 Task: Access the engagement groups of "Digital Experience".
Action: Mouse moved to (1028, 75)
Screenshot: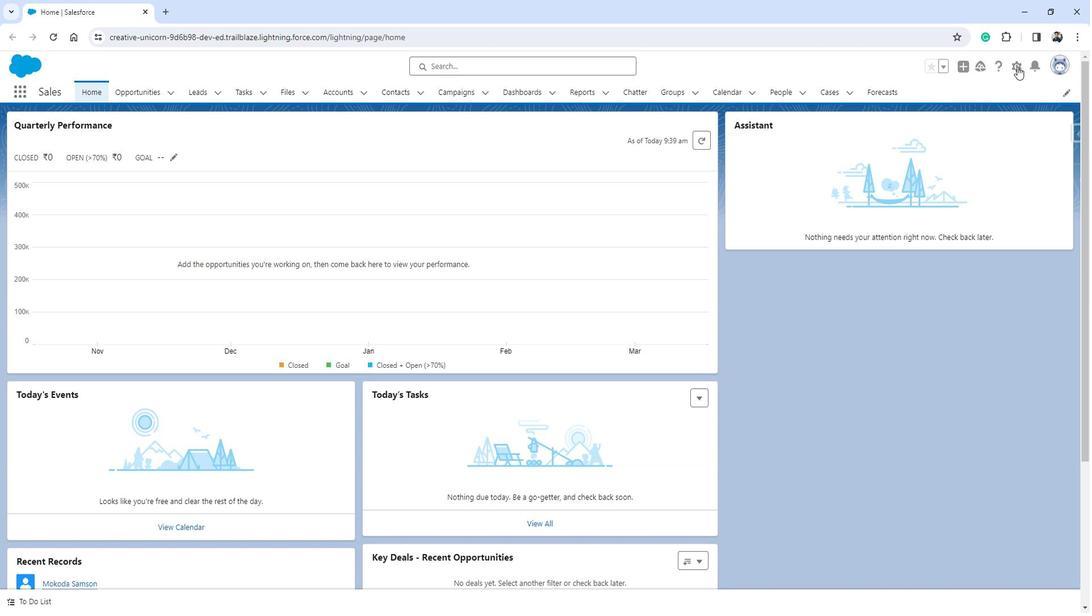 
Action: Mouse pressed left at (1028, 75)
Screenshot: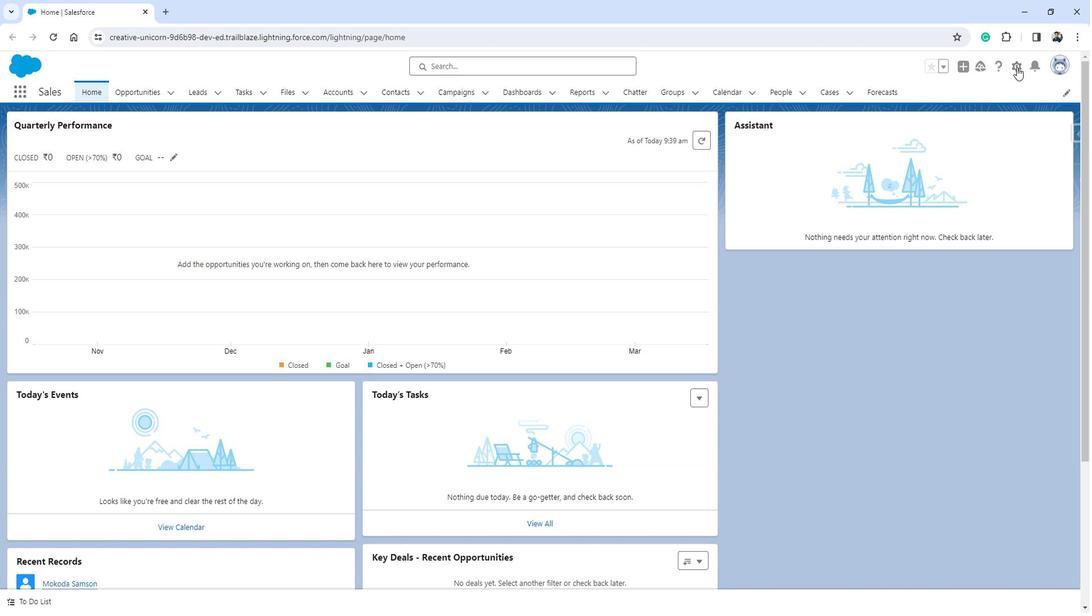 
Action: Mouse moved to (1001, 106)
Screenshot: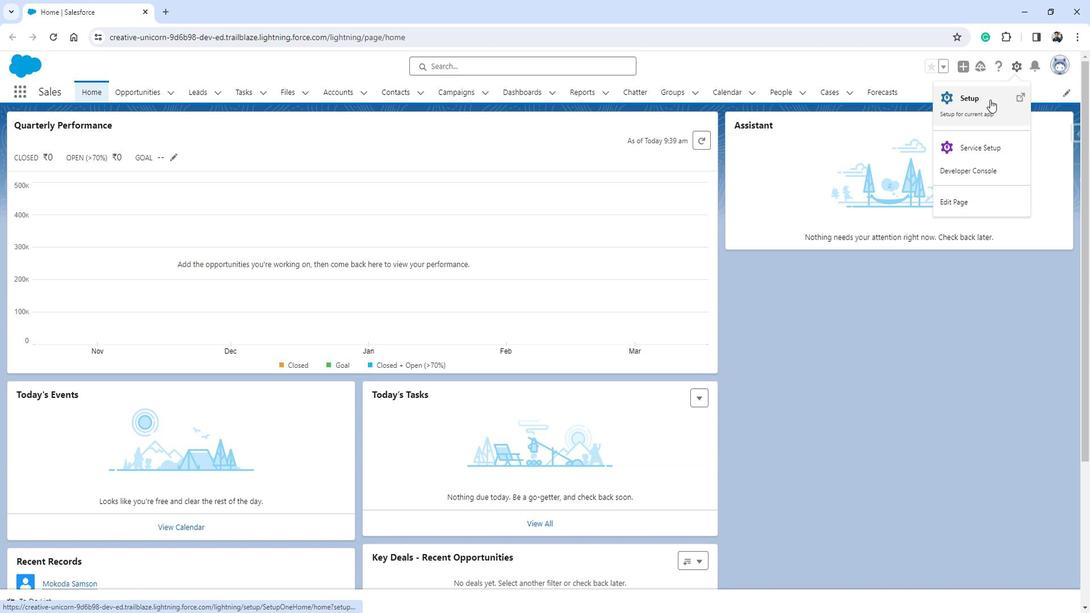 
Action: Mouse pressed left at (1001, 106)
Screenshot: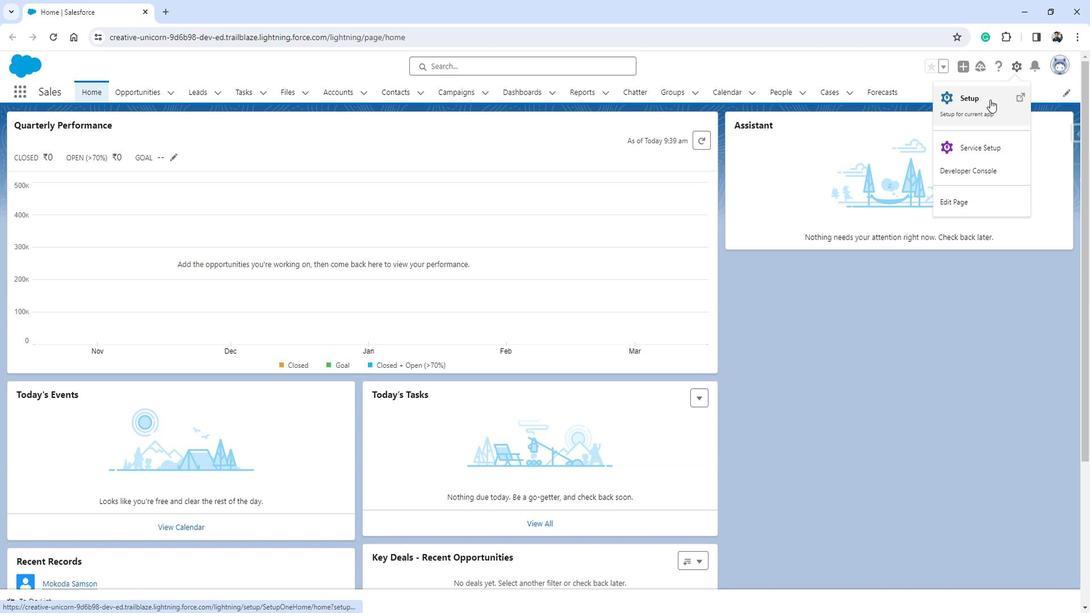 
Action: Mouse moved to (68, 439)
Screenshot: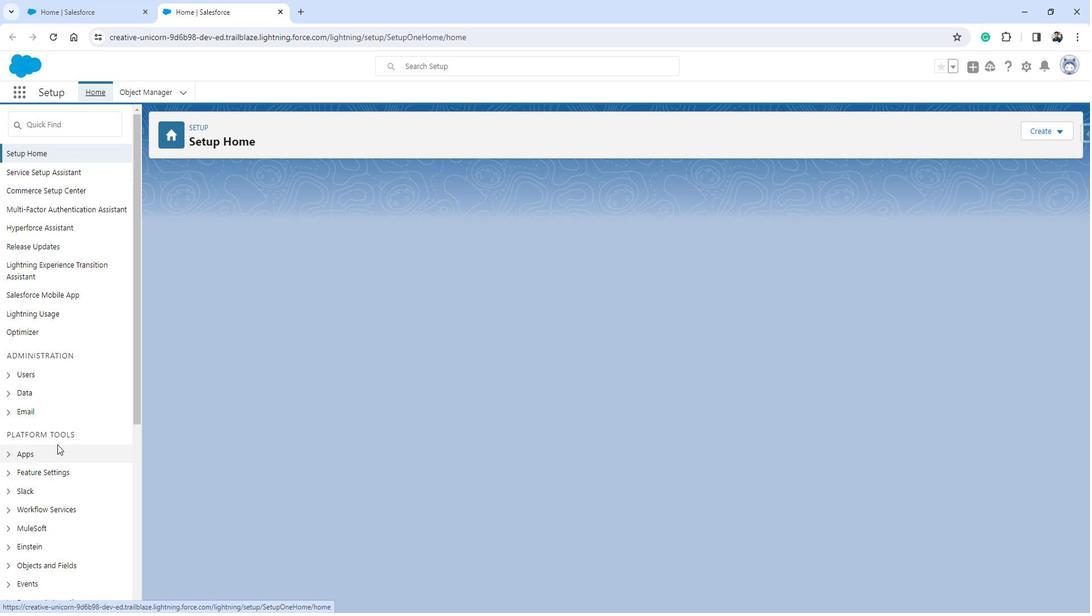 
Action: Mouse scrolled (68, 438) with delta (0, 0)
Screenshot: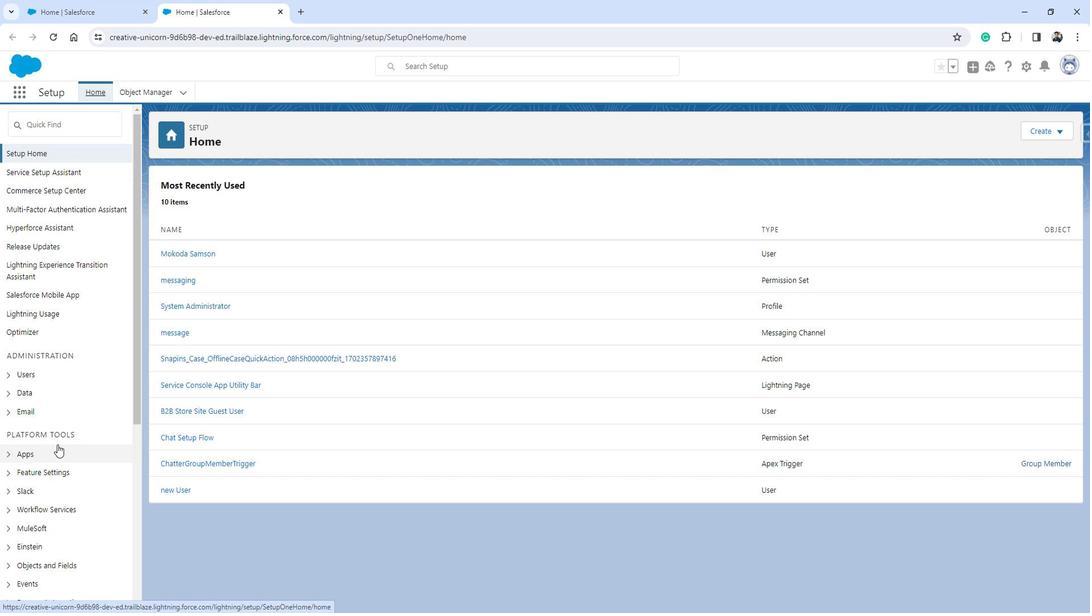 
Action: Mouse scrolled (68, 438) with delta (0, 0)
Screenshot: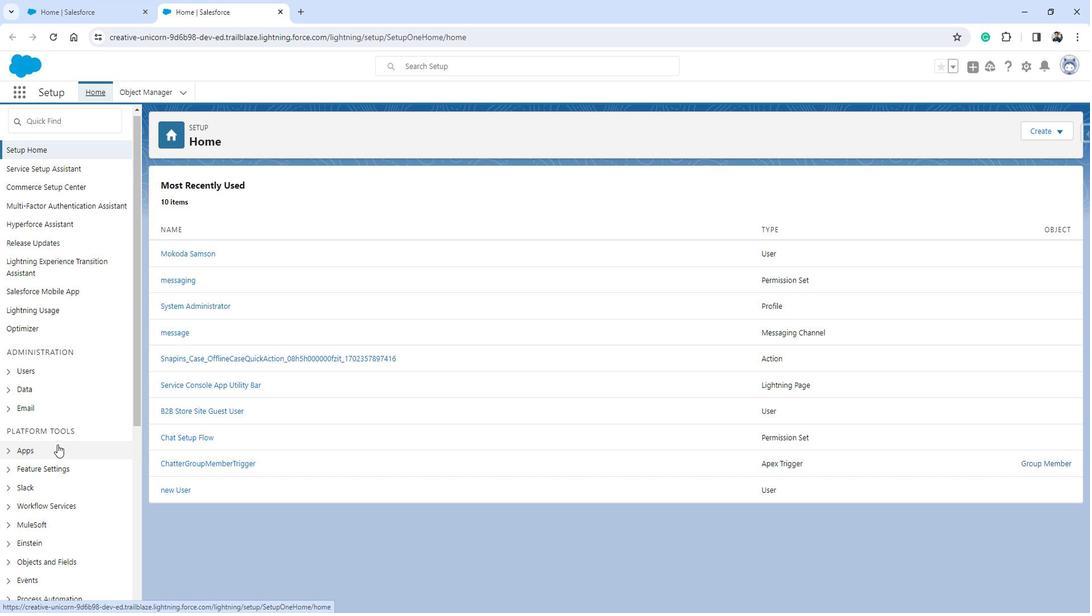 
Action: Mouse scrolled (68, 438) with delta (0, 0)
Screenshot: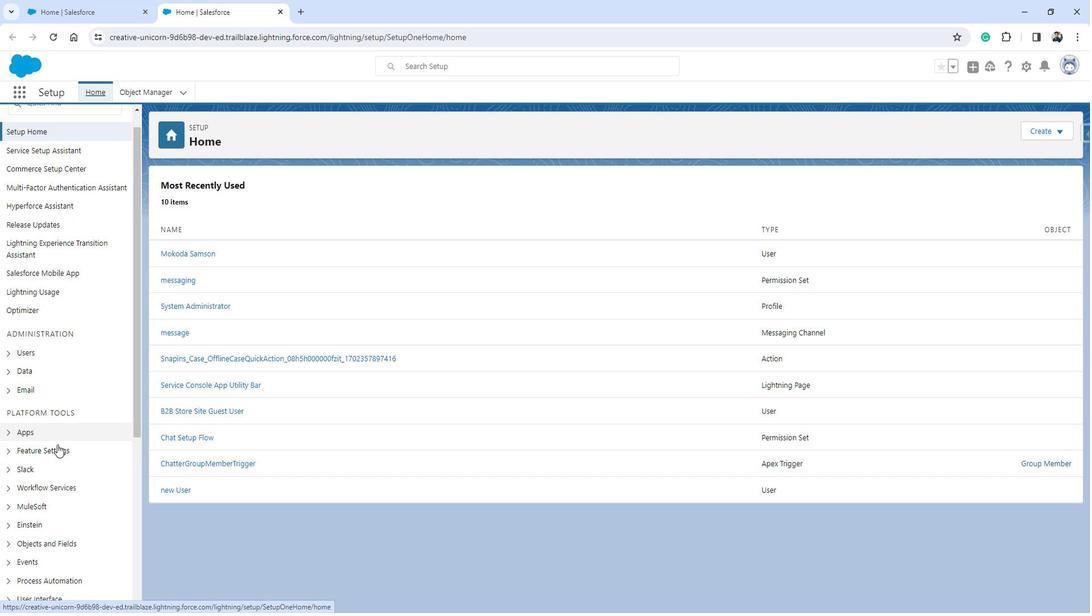 
Action: Mouse moved to (65, 299)
Screenshot: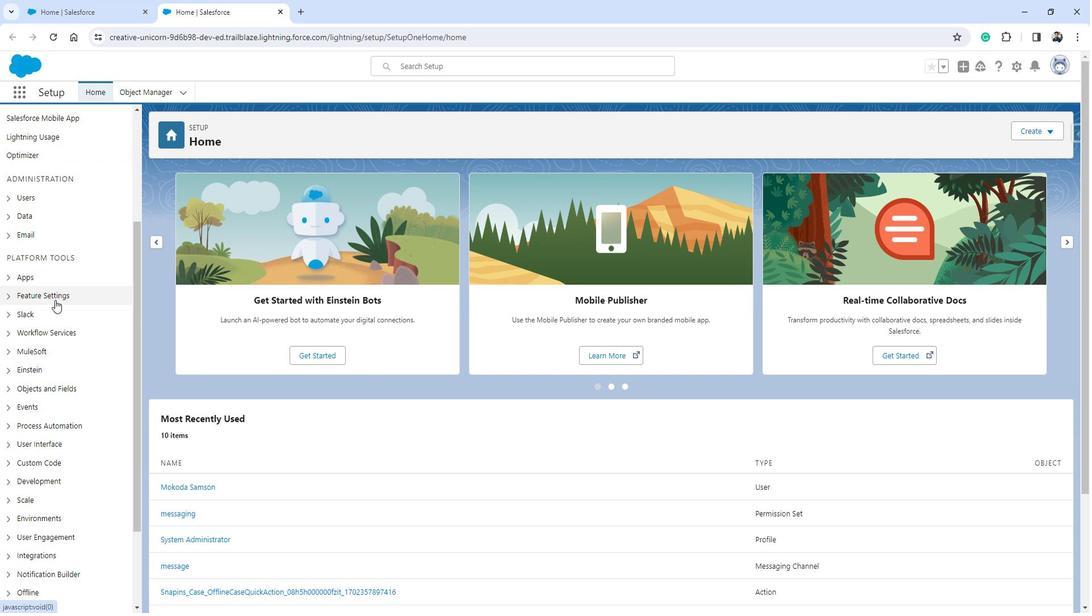 
Action: Mouse pressed left at (65, 299)
Screenshot: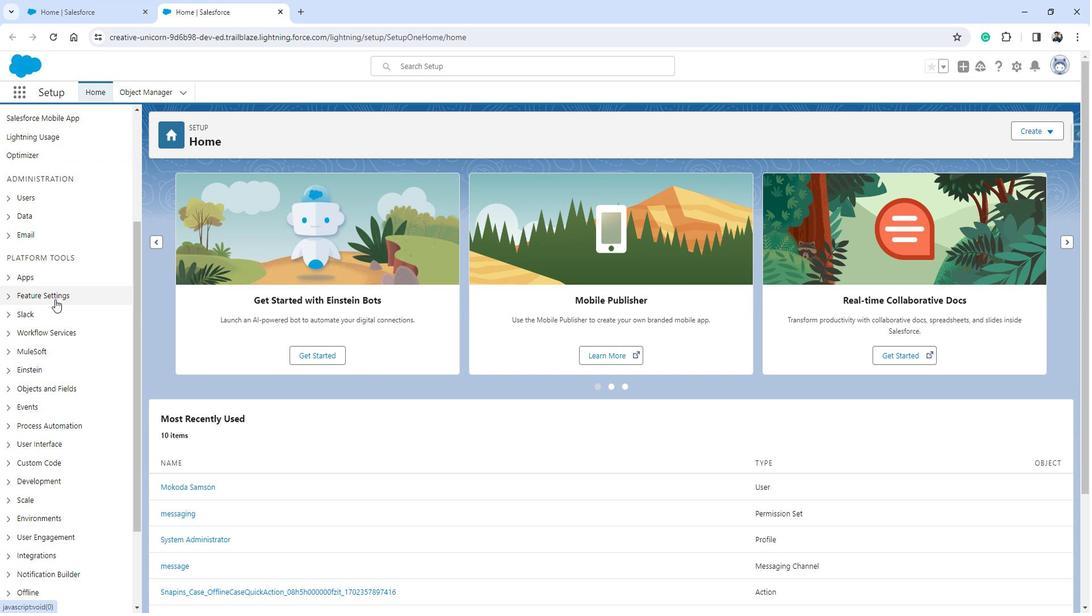 
Action: Mouse moved to (61, 415)
Screenshot: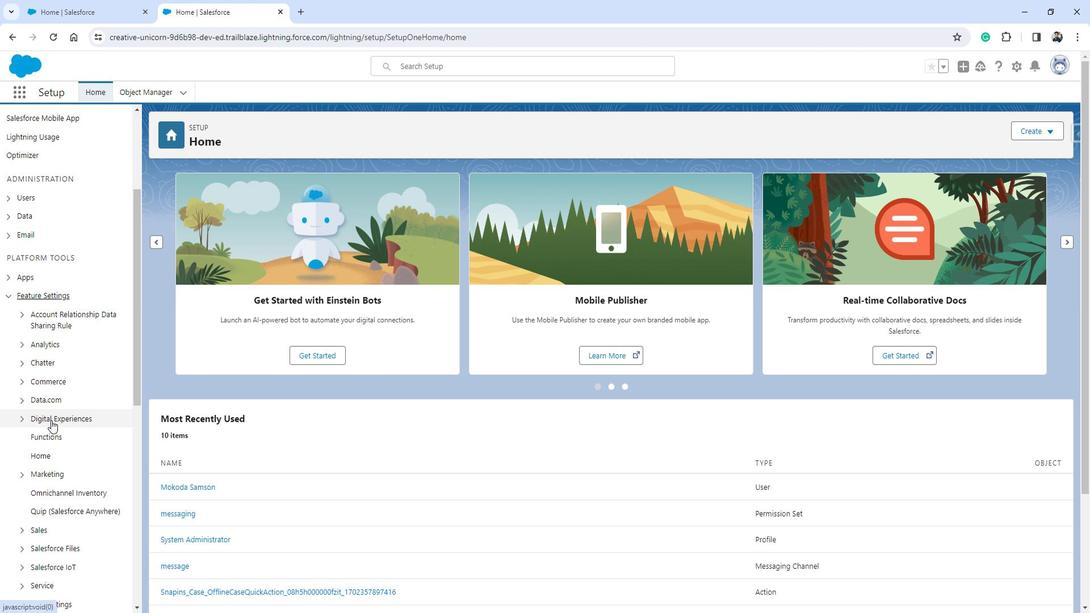 
Action: Mouse pressed left at (61, 415)
Screenshot: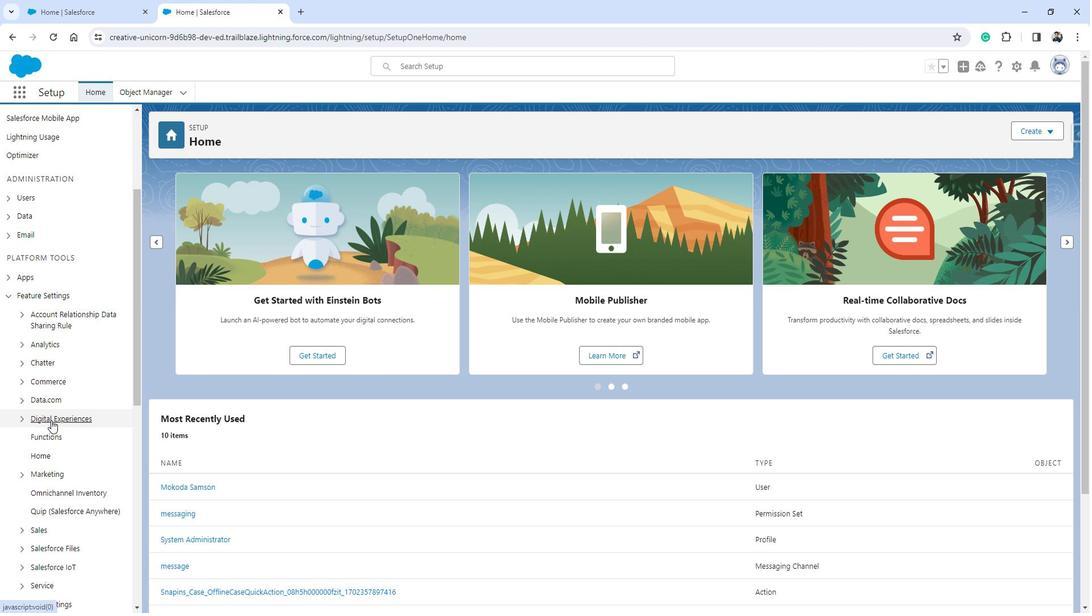 
Action: Mouse scrolled (61, 415) with delta (0, 0)
Screenshot: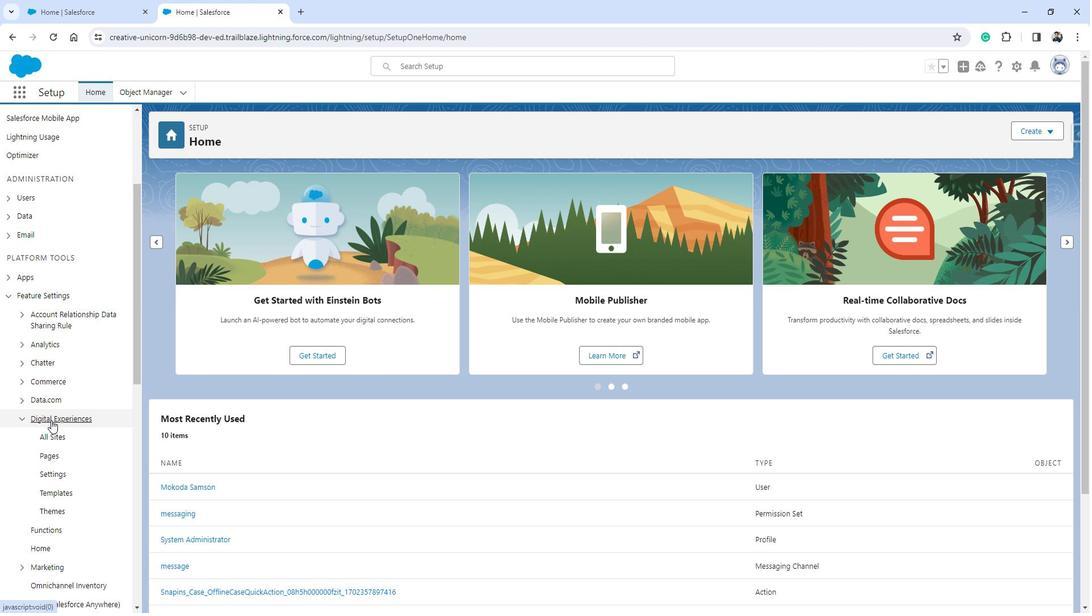 
Action: Mouse scrolled (61, 415) with delta (0, 0)
Screenshot: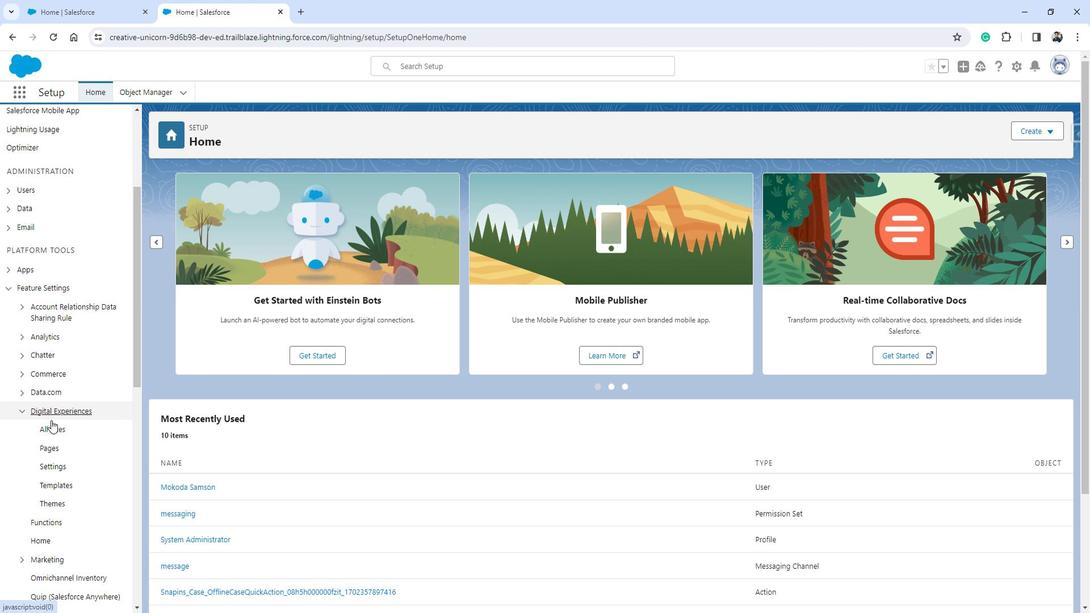 
Action: Mouse moved to (69, 320)
Screenshot: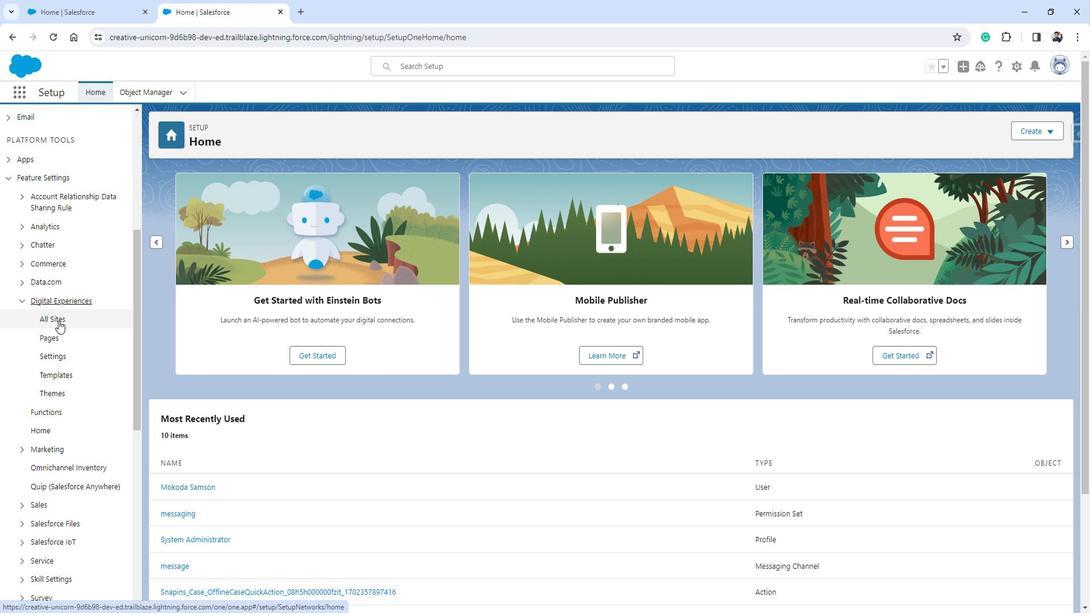 
Action: Mouse pressed left at (69, 320)
Screenshot: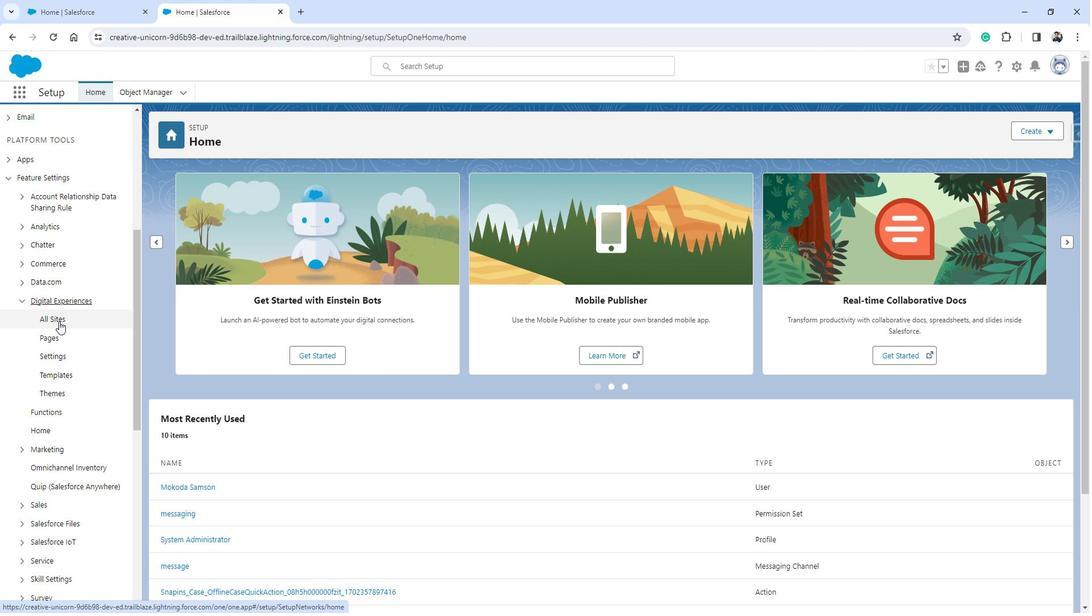 
Action: Mouse moved to (198, 350)
Screenshot: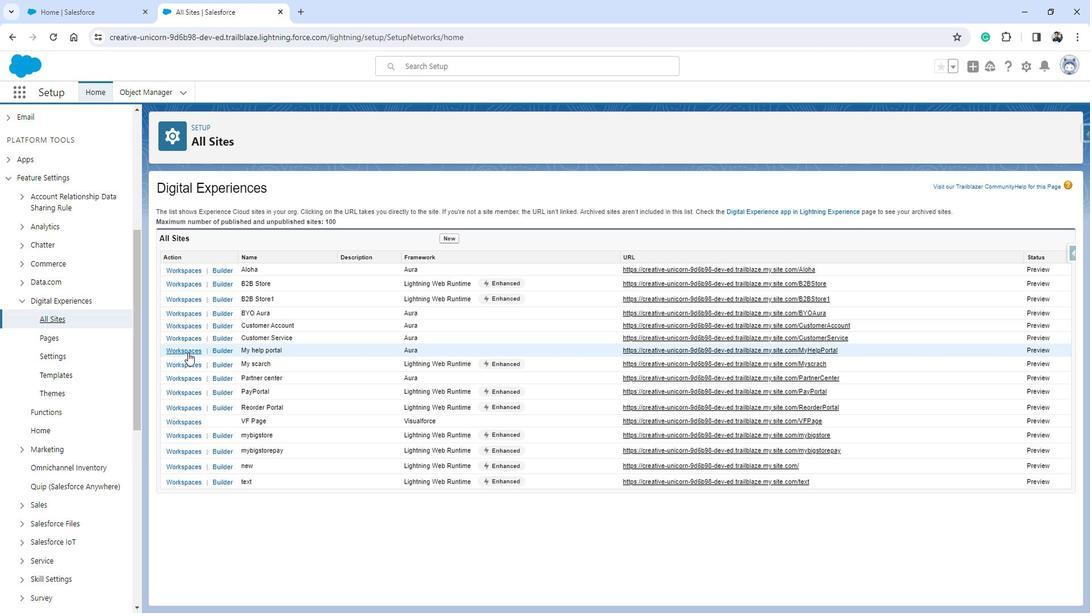 
Action: Mouse pressed left at (198, 350)
Screenshot: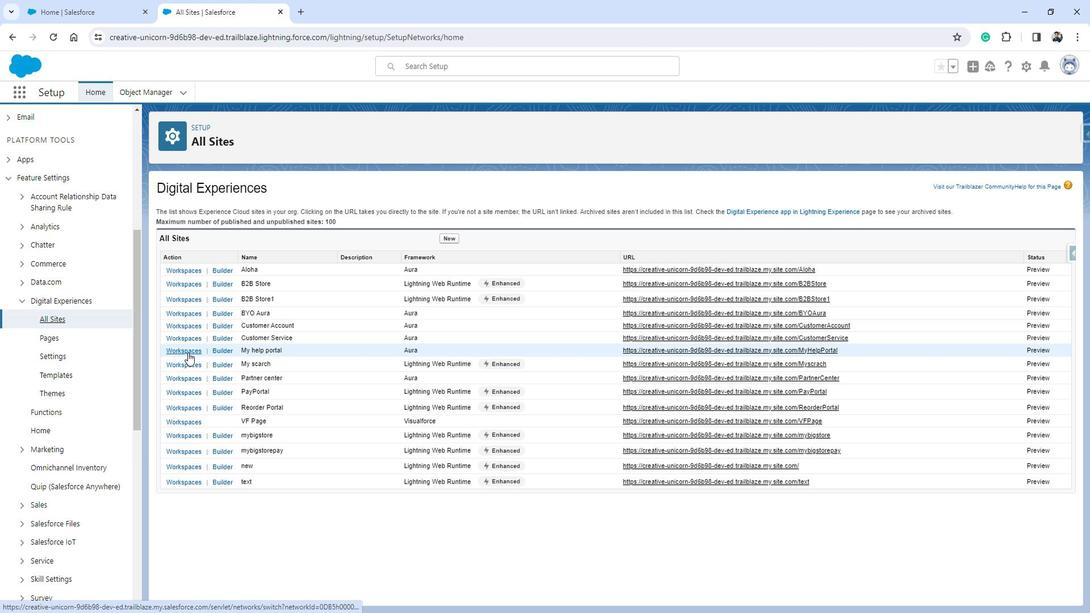 
Action: Mouse moved to (363, 394)
Screenshot: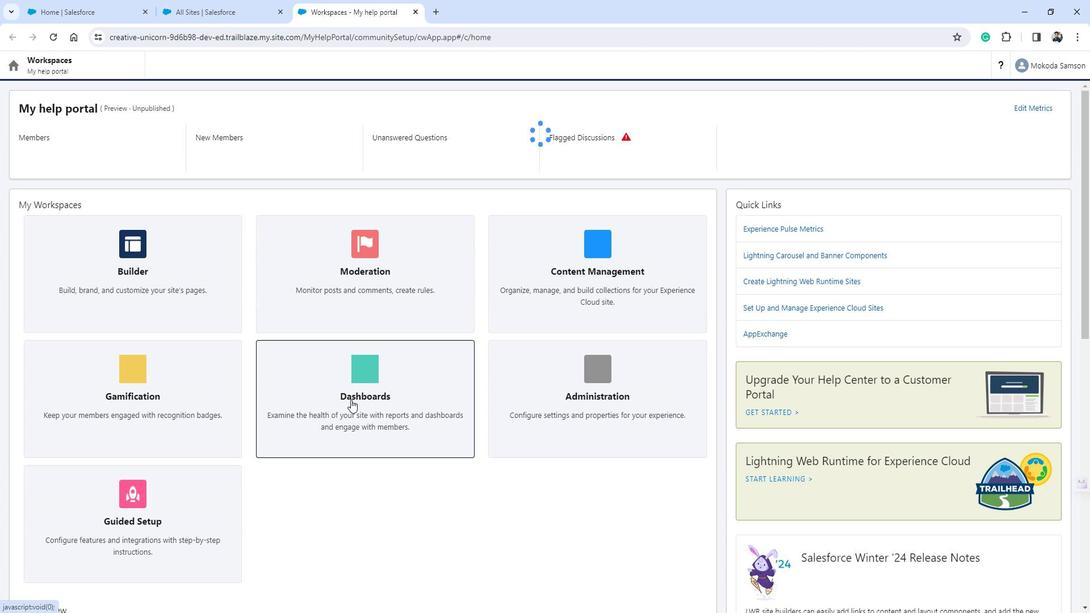 
Action: Mouse pressed left at (363, 394)
Screenshot: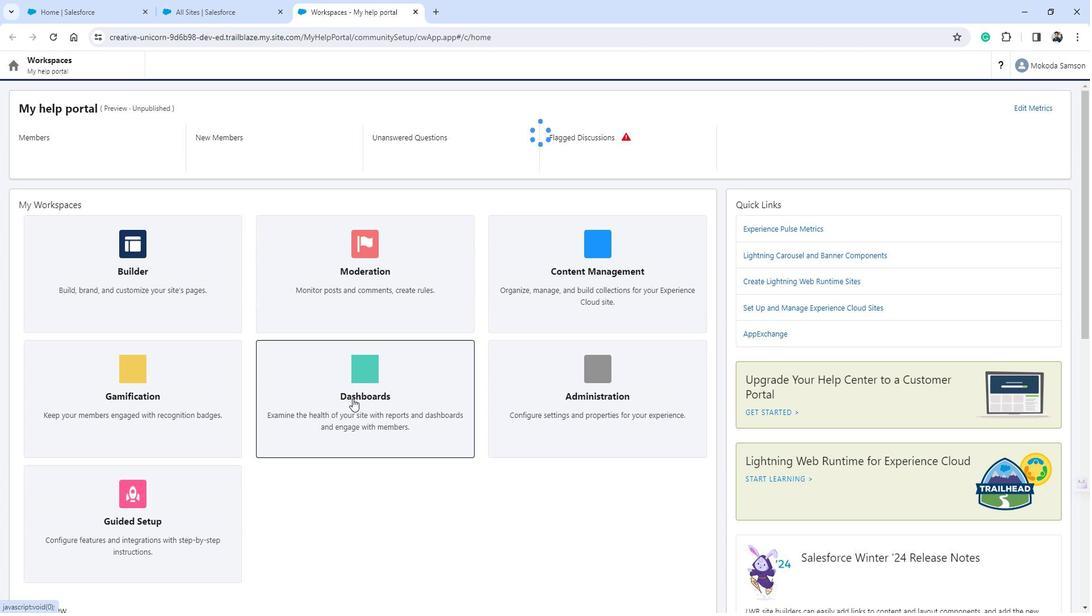 
Action: Mouse moved to (279, 76)
Screenshot: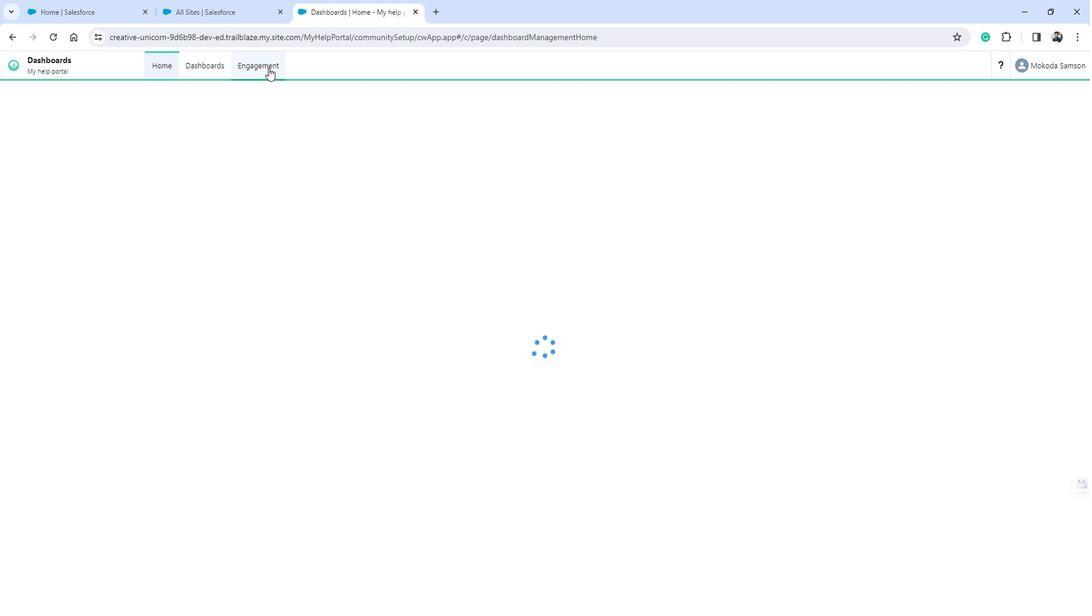 
Action: Mouse pressed left at (279, 76)
Screenshot: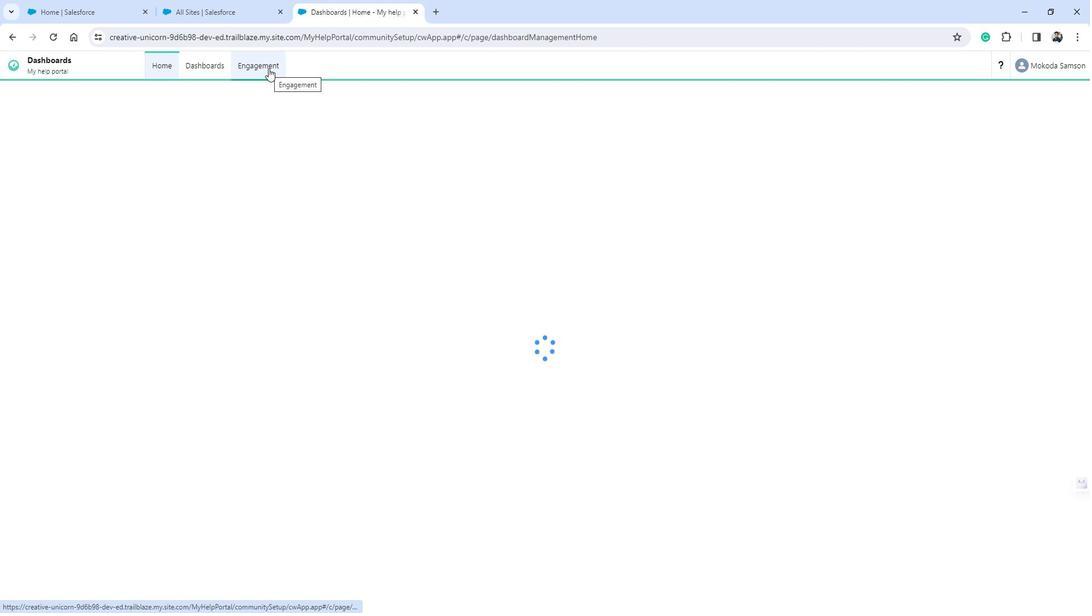 
Action: Mouse moved to (93, 163)
Screenshot: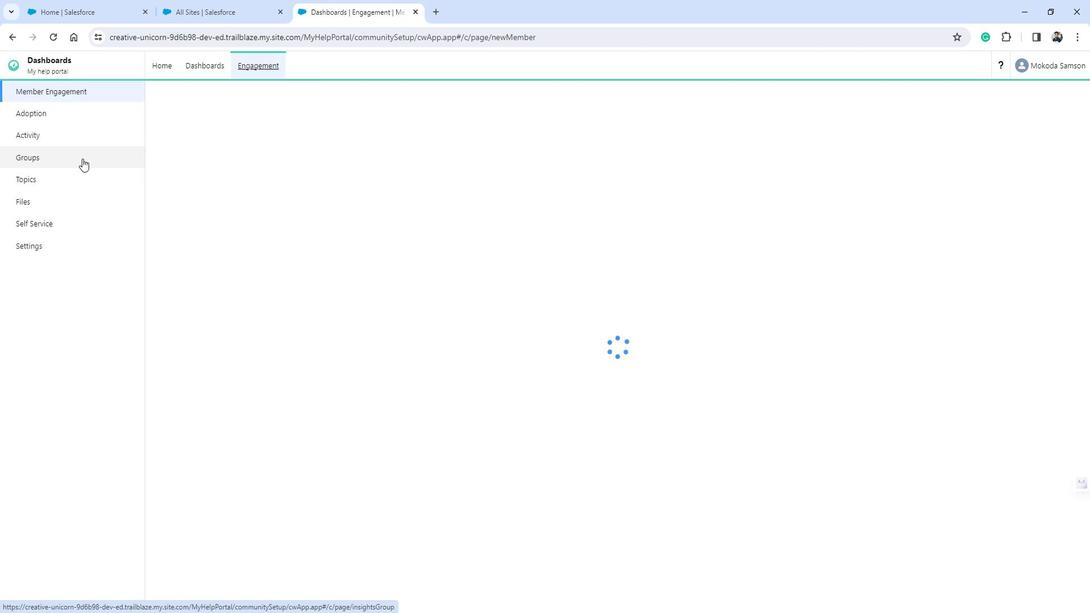 
Action: Mouse pressed left at (93, 163)
Screenshot: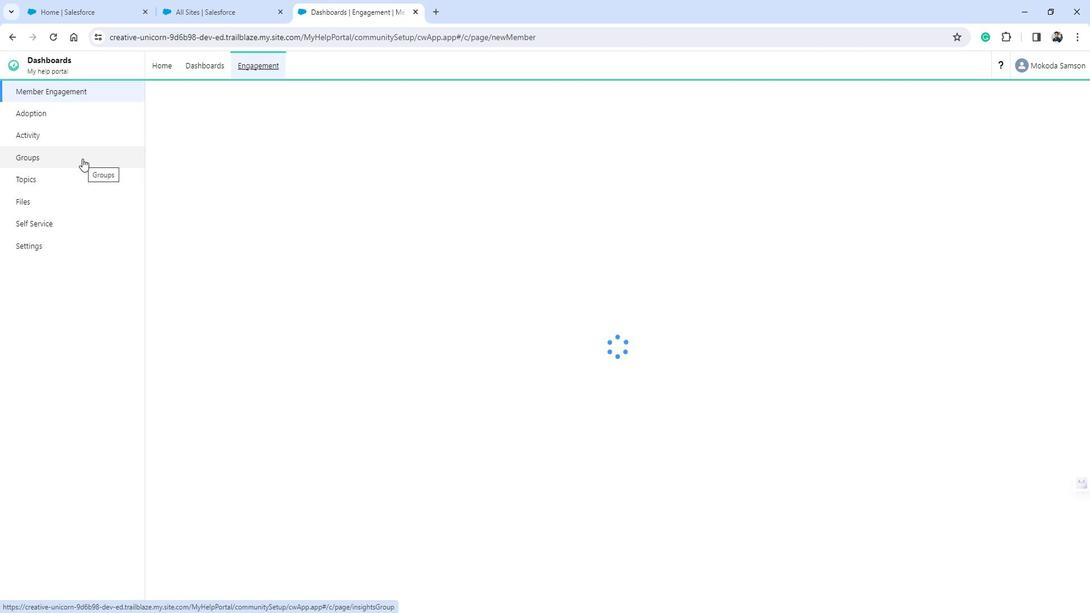 
Action: Mouse moved to (471, 327)
Screenshot: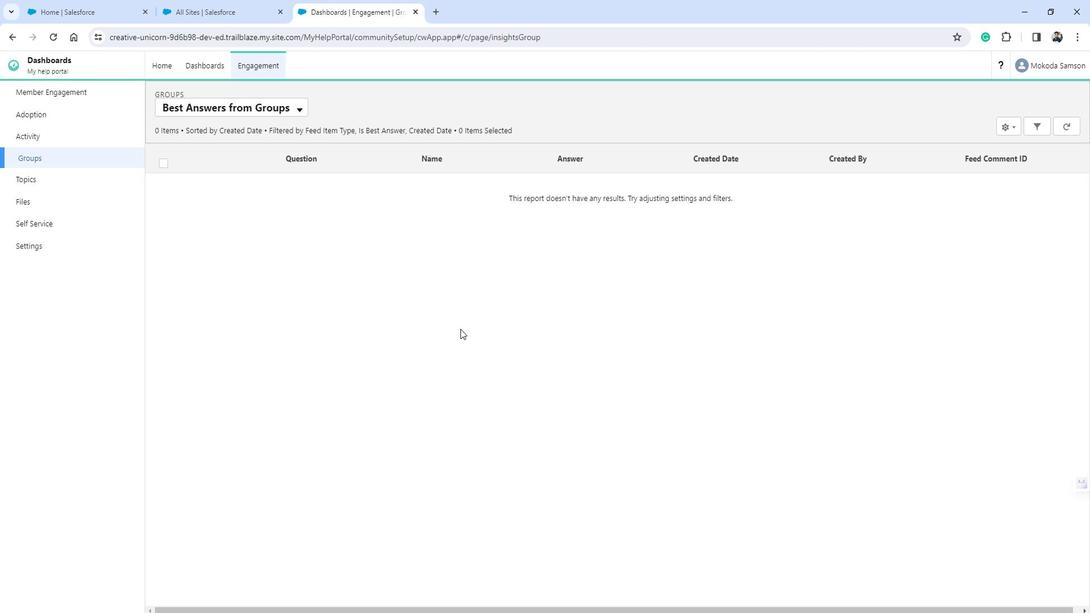 
